 Task: Create Card Card0000000032 in Board Board0000000008 in Workspace WS0000000003 in Trello. Create Card Card0000000033 in Board Board0000000009 in Workspace WS0000000003 in Trello. Create Card Card0000000034 in Board Board0000000009 in Workspace WS0000000003 in Trello. Create Card Card0000000035 in Board Board0000000009 in Workspace WS0000000003 in Trello. Create Card Card0000000036 in Board Board0000000009 in Workspace WS0000000003 in Trello
Action: Mouse moved to (394, 383)
Screenshot: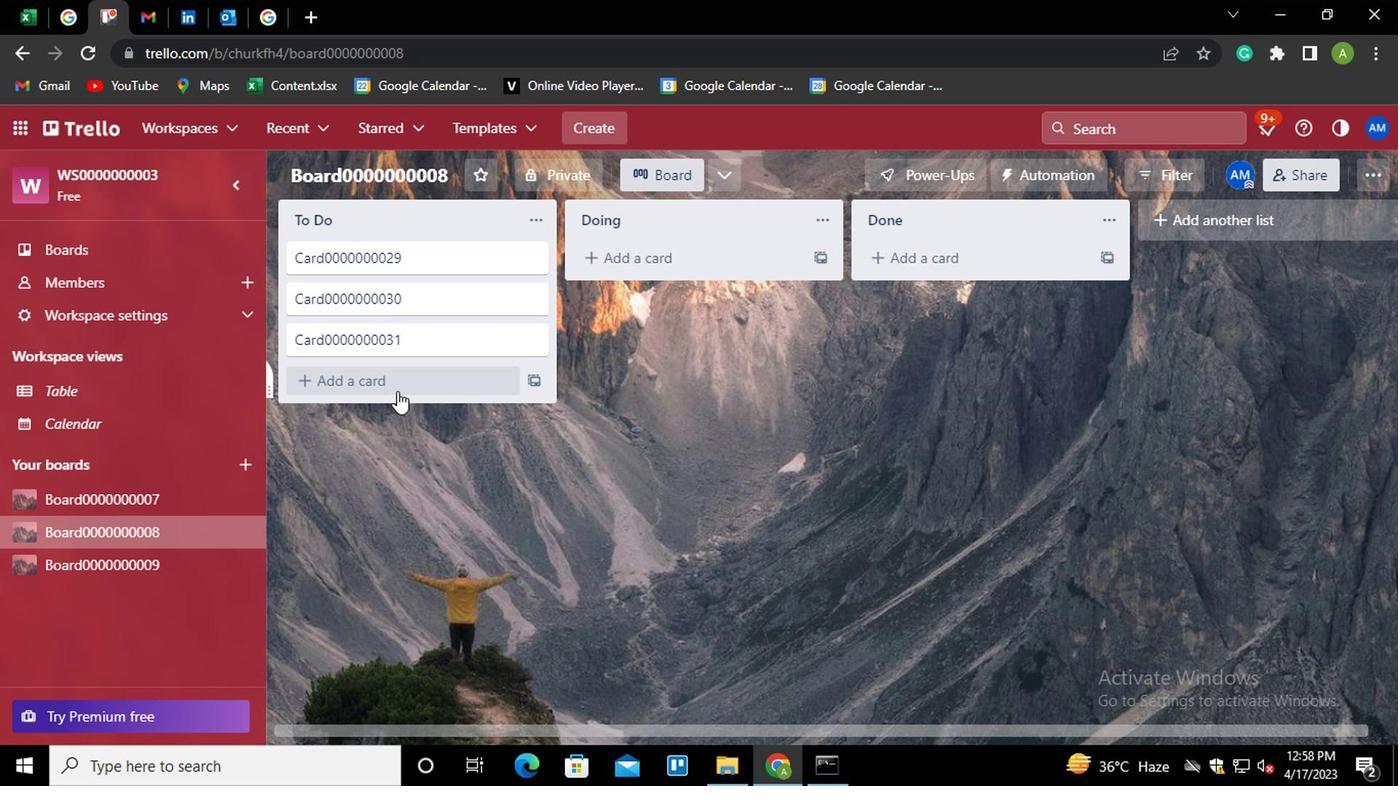 
Action: Mouse pressed left at (394, 383)
Screenshot: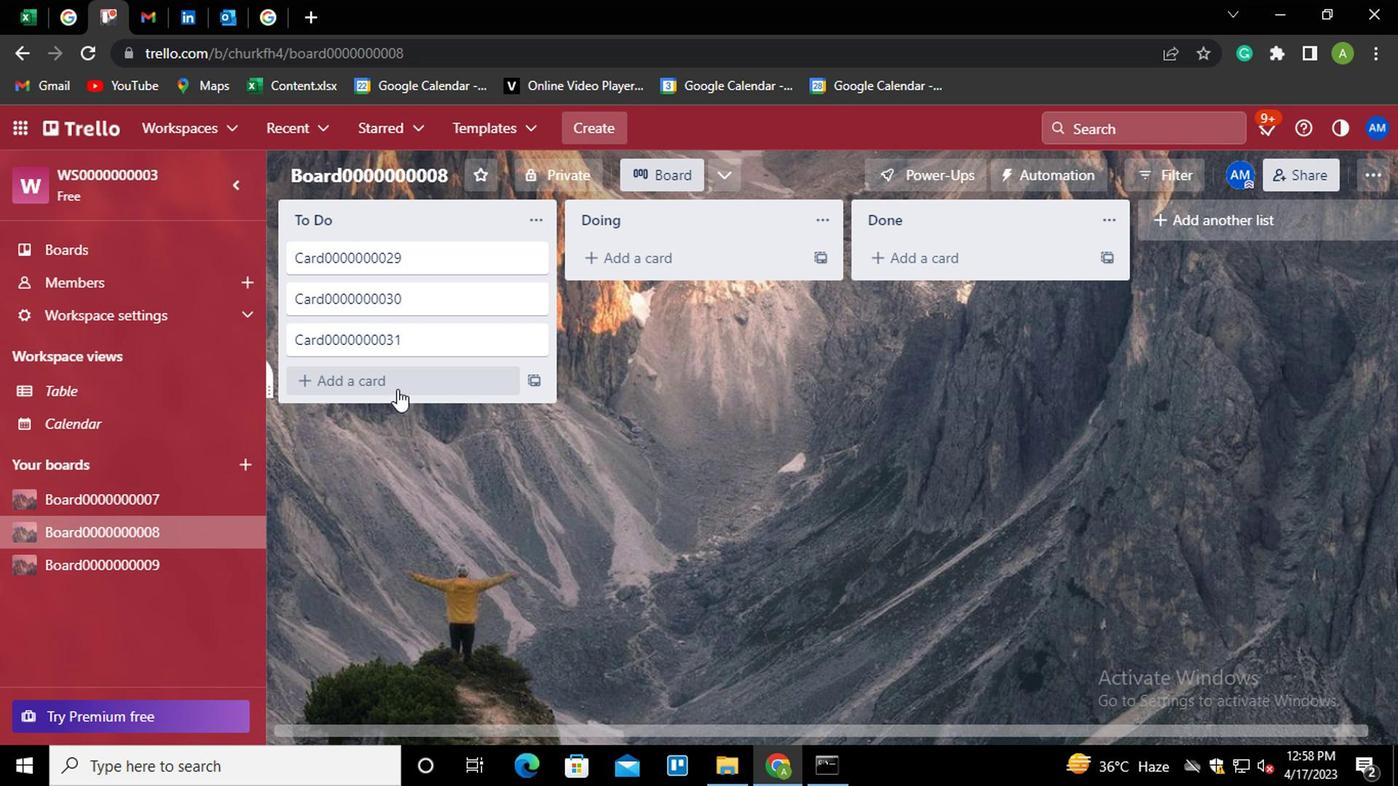 
Action: Mouse moved to (287, 460)
Screenshot: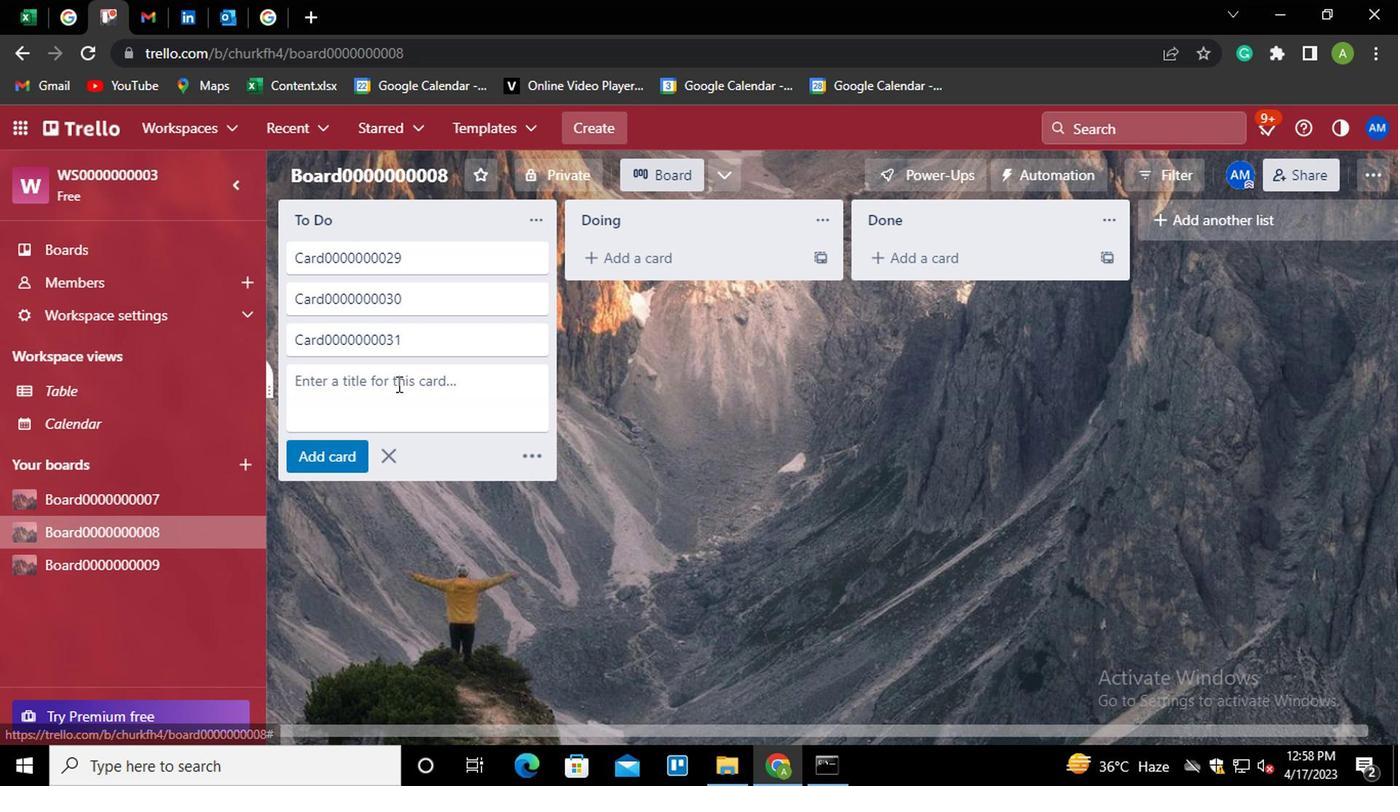 
Action: Key pressed <Key.shift>CARD0000000032
Screenshot: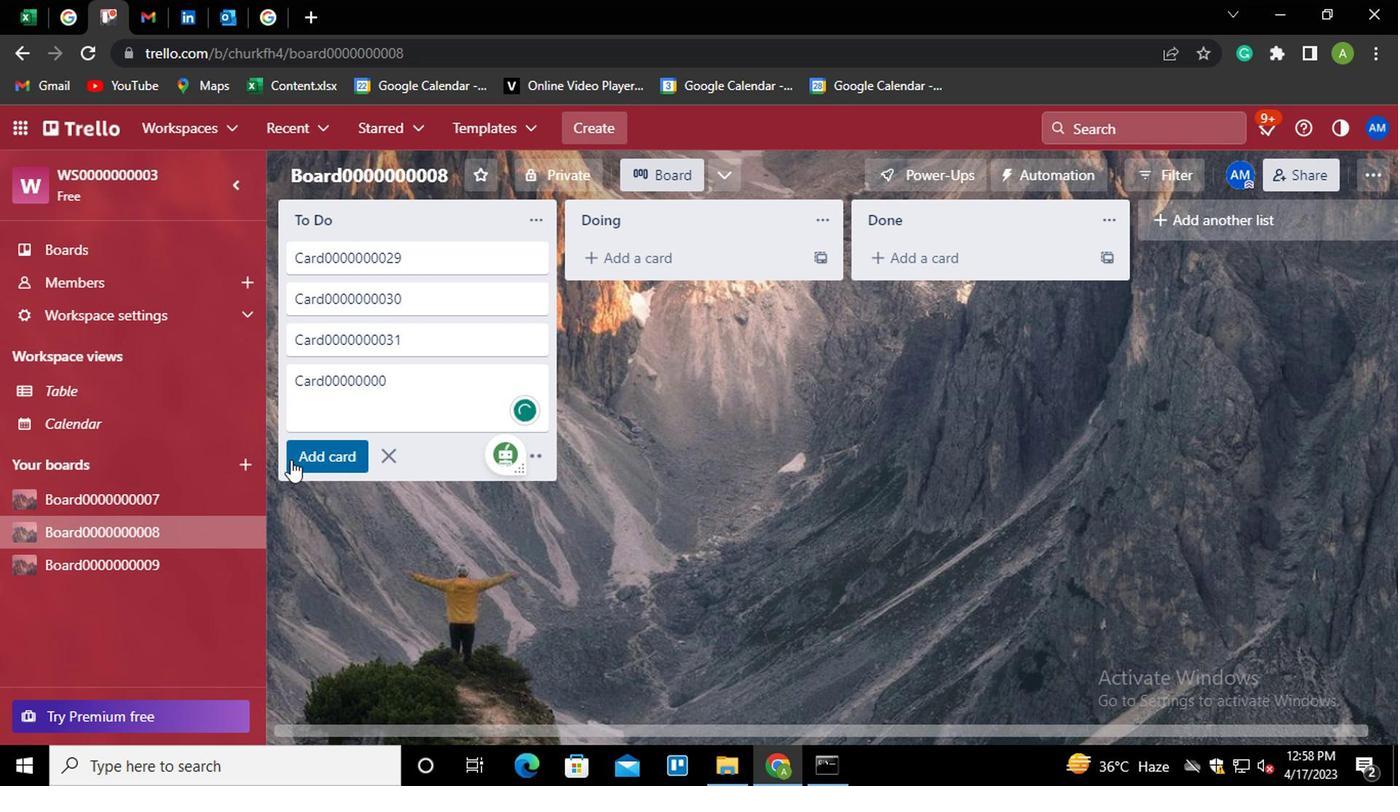 
Action: Mouse moved to (563, 555)
Screenshot: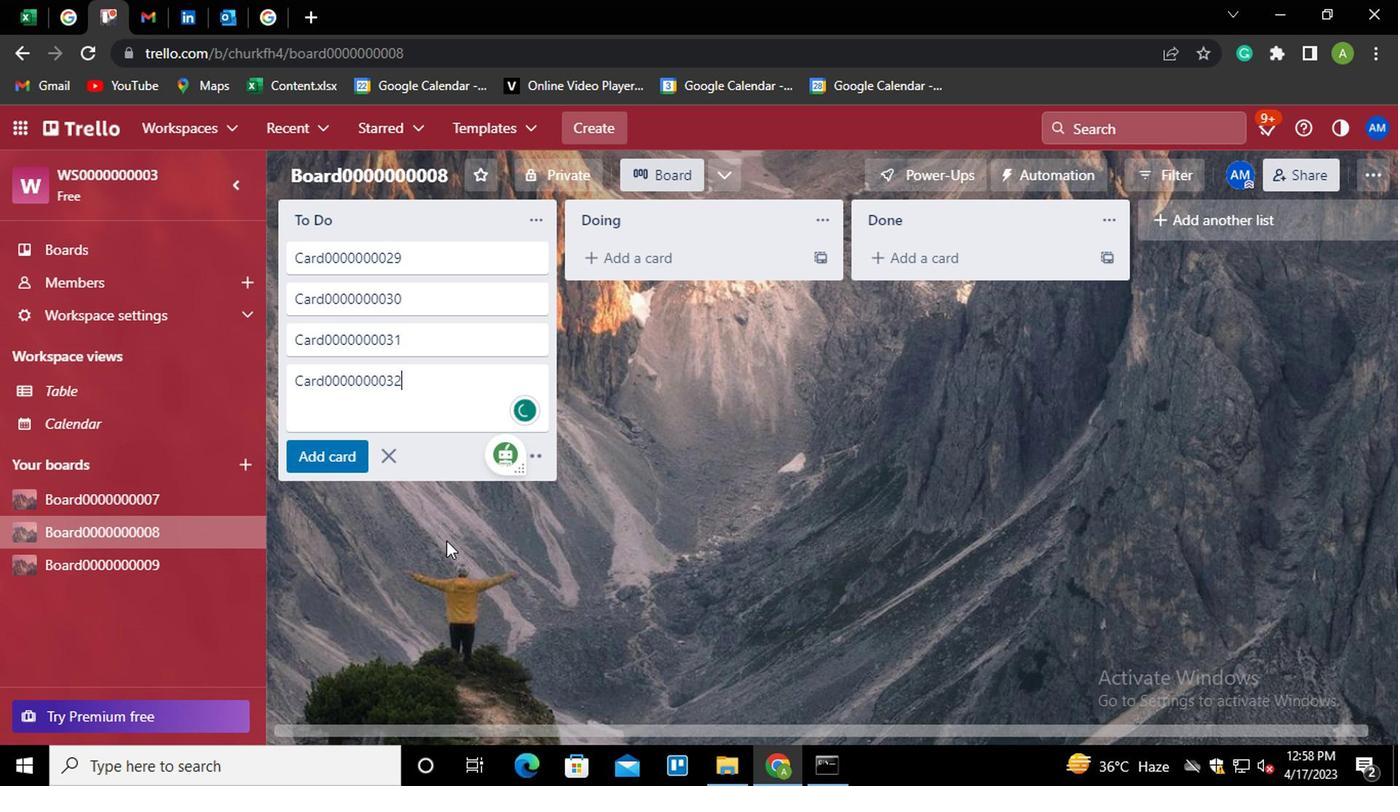 
Action: Mouse pressed left at (563, 555)
Screenshot: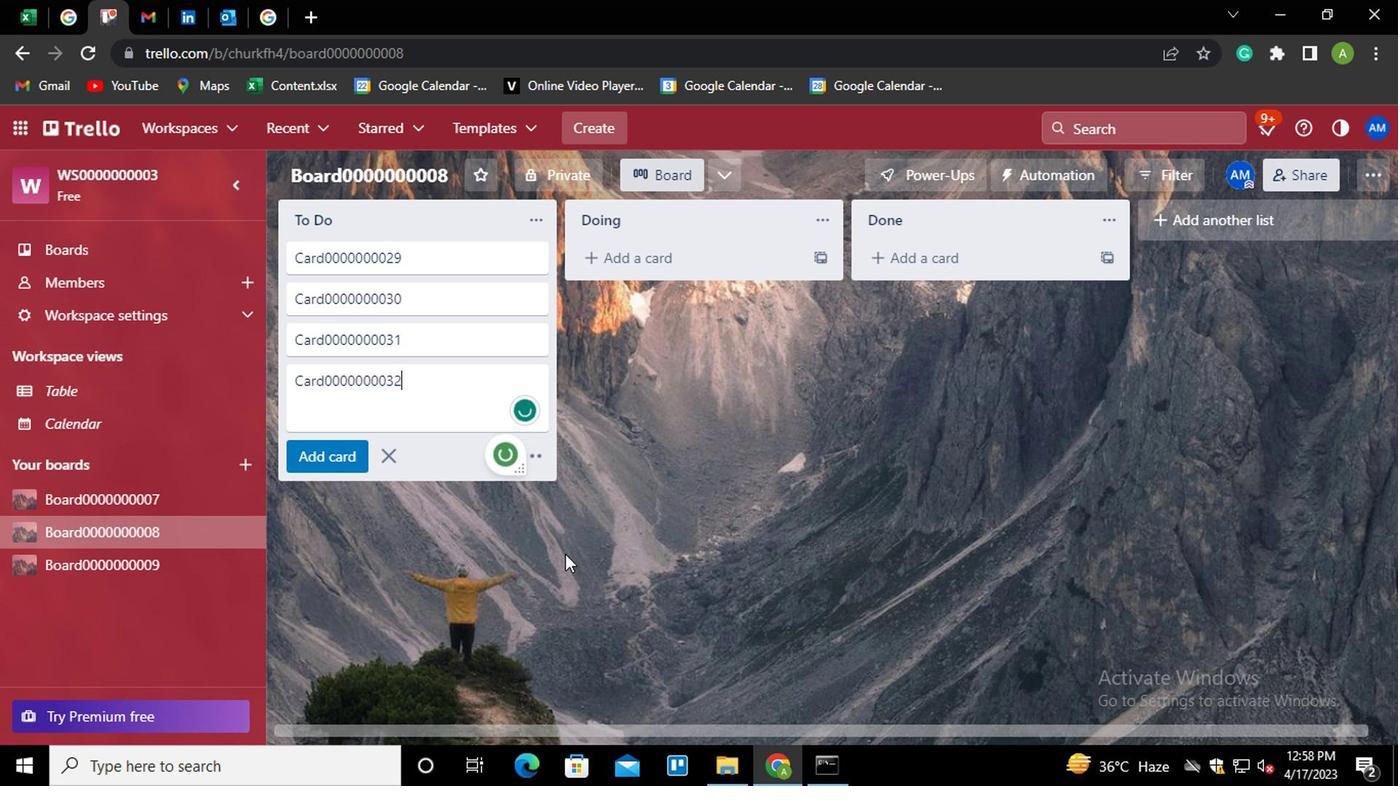 
Action: Mouse moved to (161, 570)
Screenshot: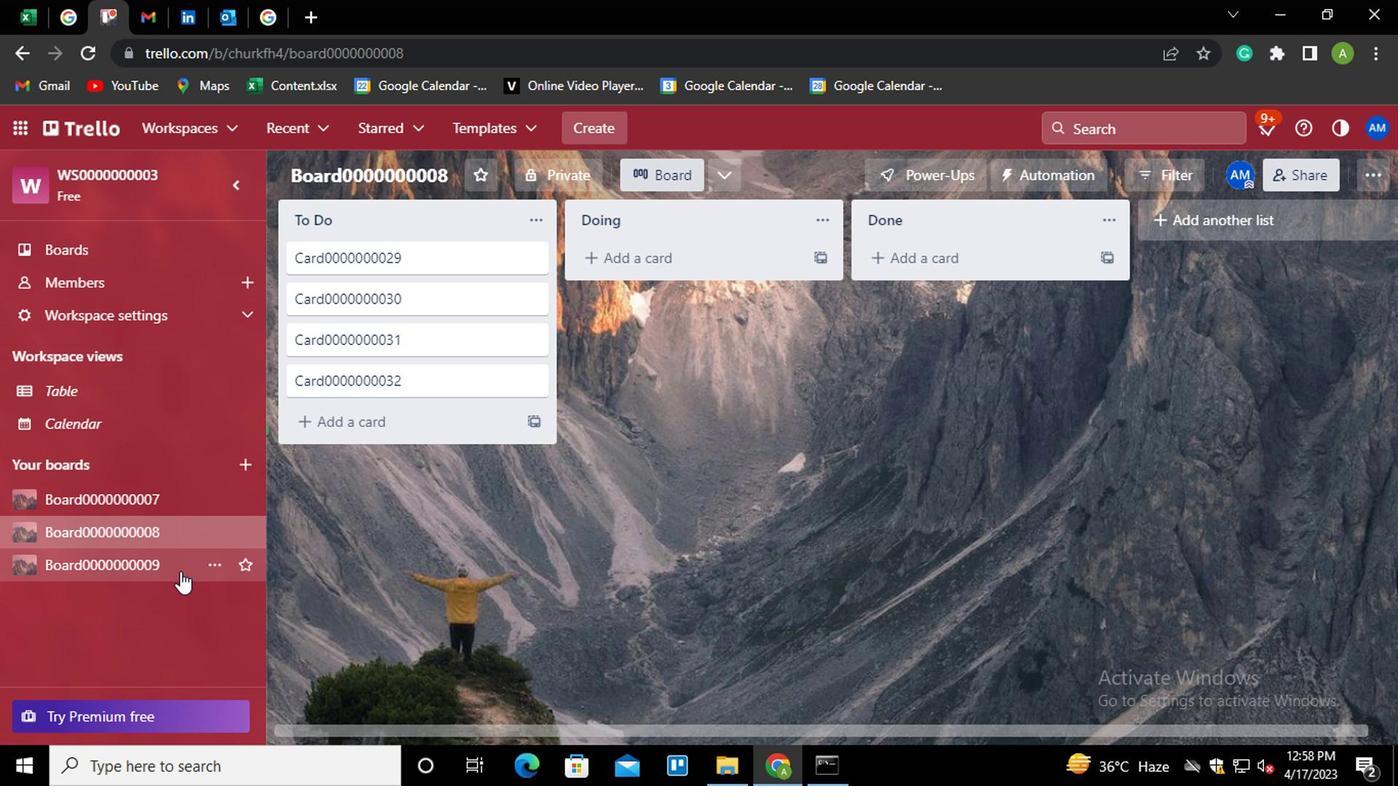 
Action: Mouse pressed left at (161, 570)
Screenshot: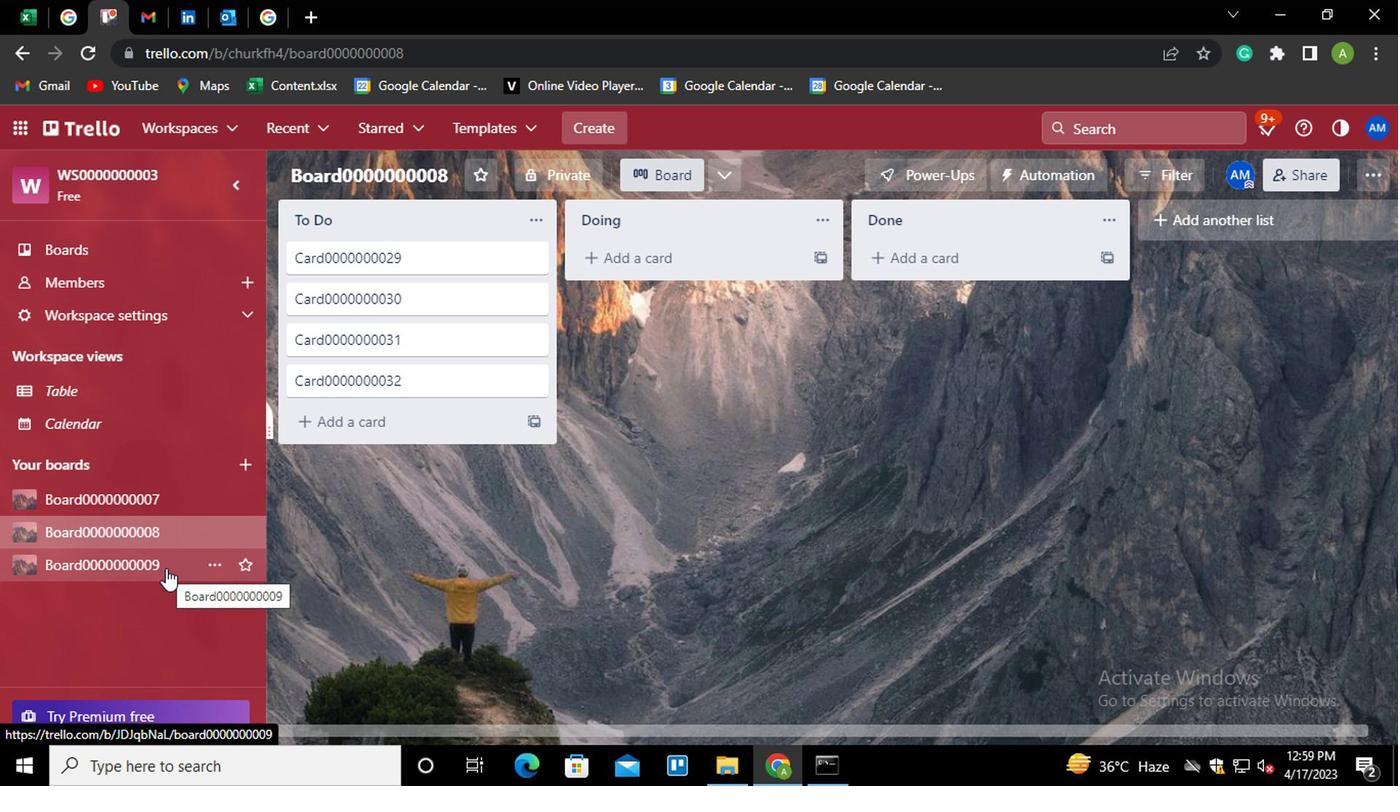 
Action: Mouse moved to (331, 293)
Screenshot: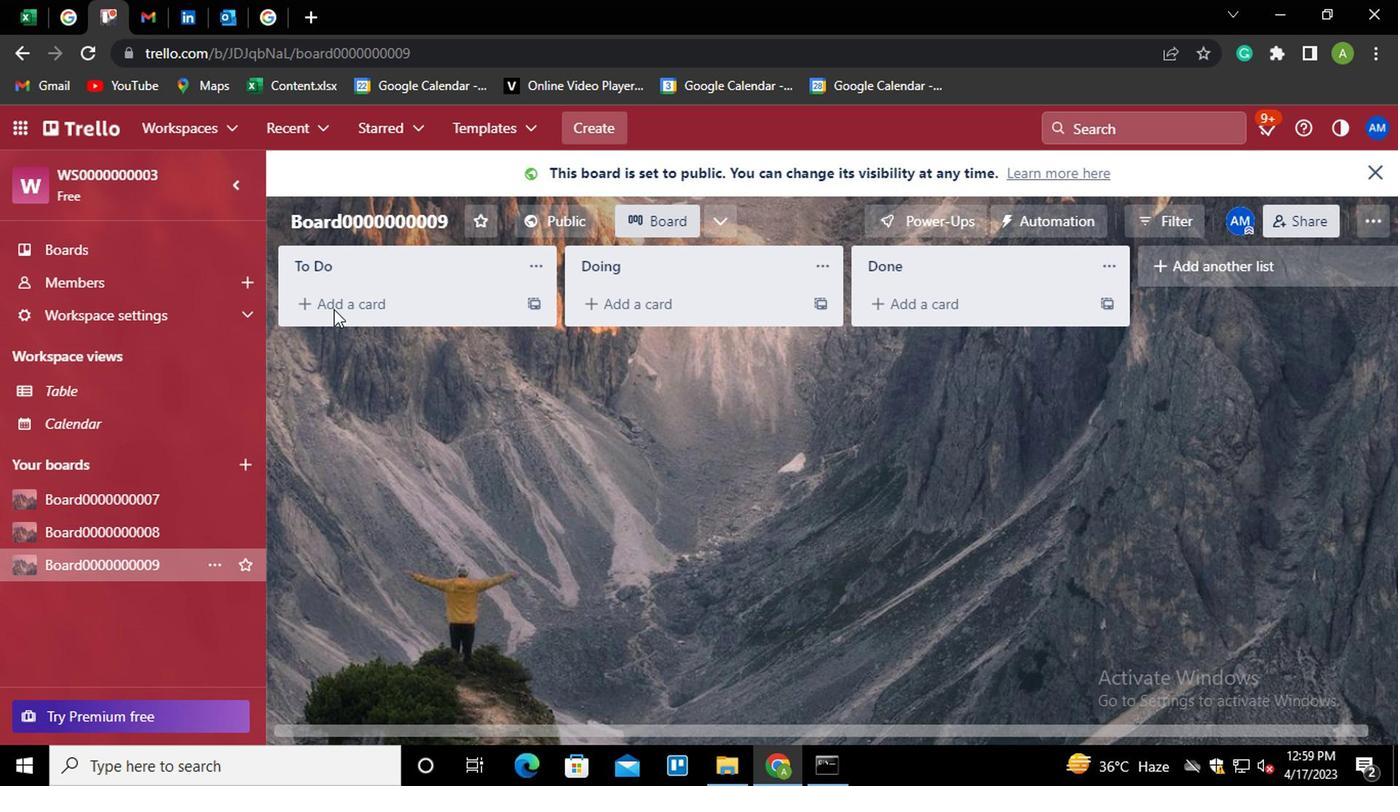 
Action: Mouse pressed left at (331, 293)
Screenshot: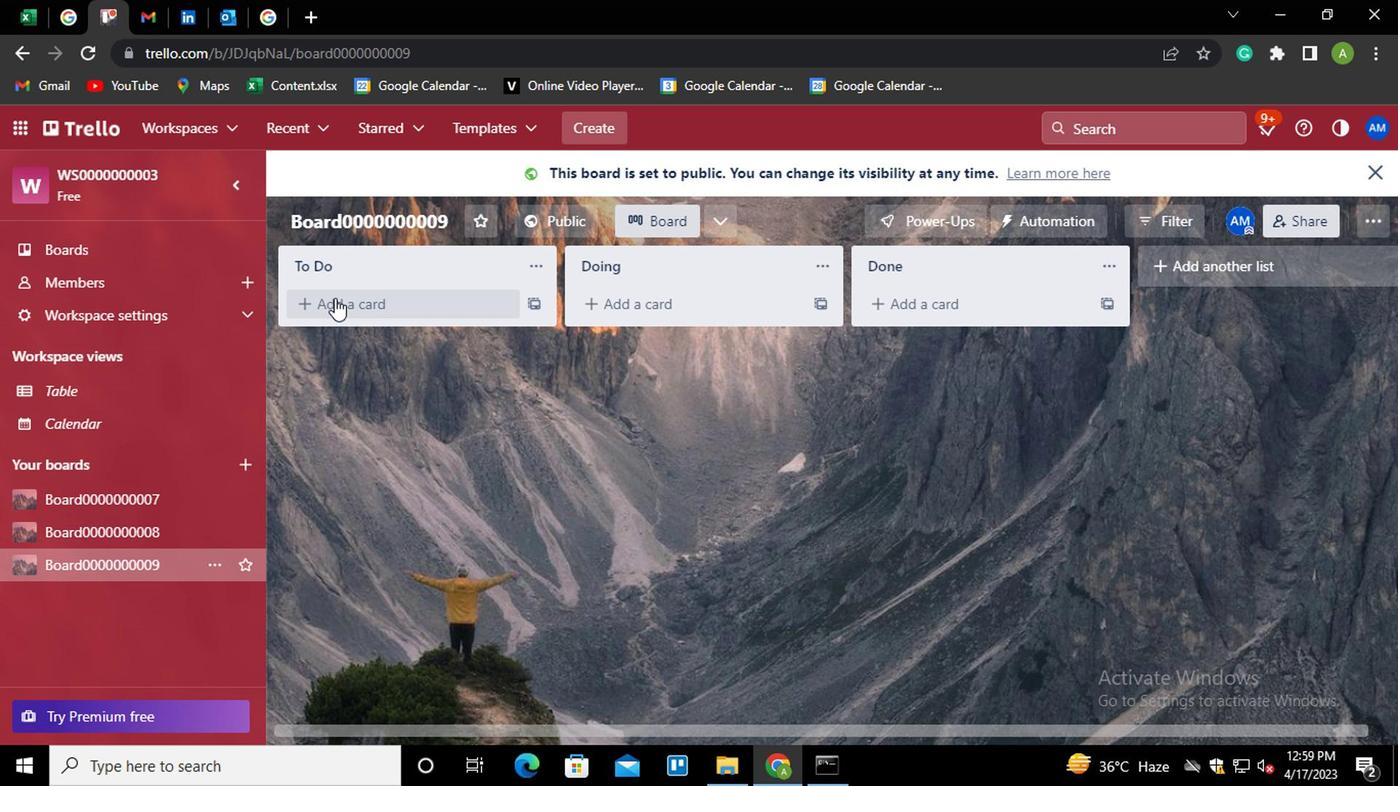 
Action: Mouse moved to (322, 300)
Screenshot: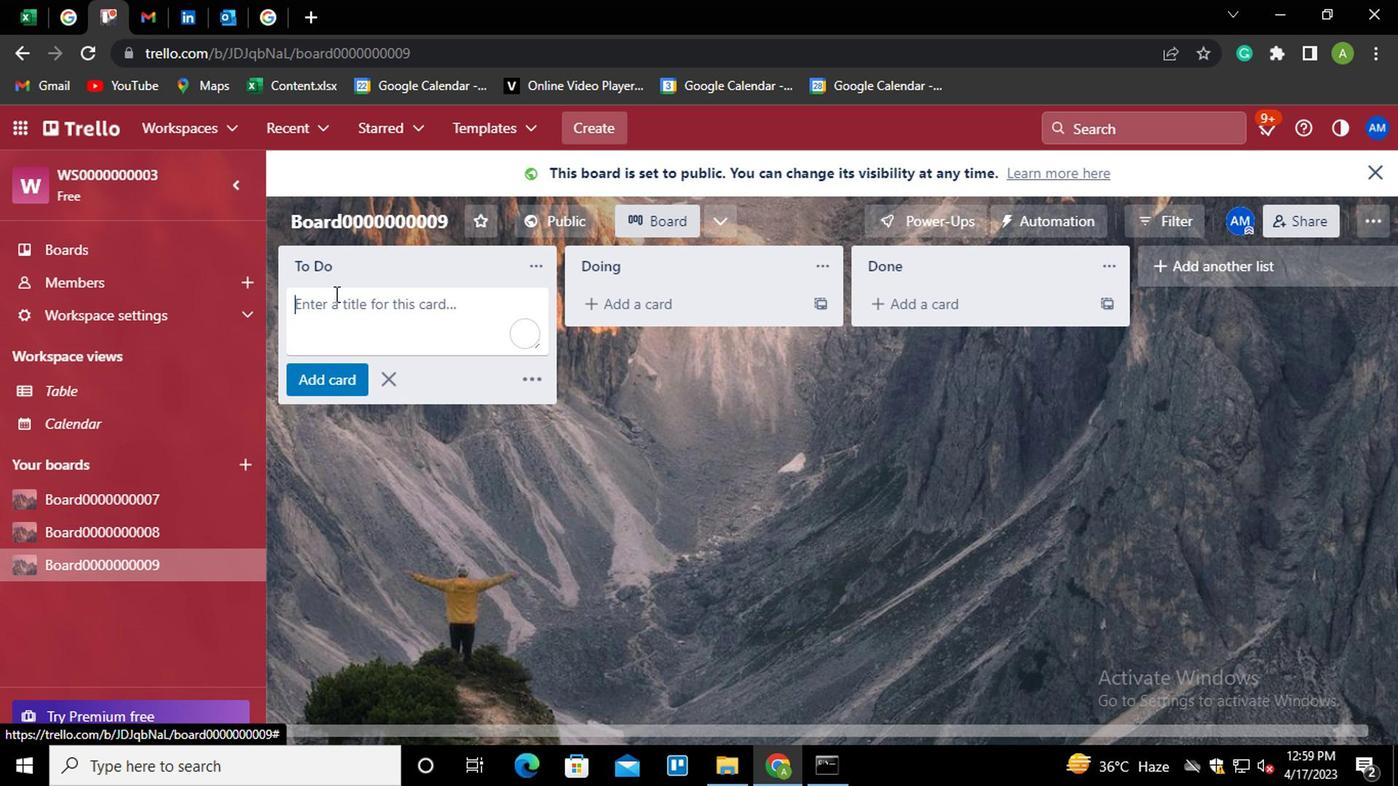 
Action: Key pressed <Key.shift>CARD0000000033<Key.enter><Key.shift>CAE<Key.backspace>RD0000000034<Key.enter><Key.shift><Key.shift><Key.shift>CARD0000000035<Key.enter><Key.shift>CARD0000000036
Screenshot: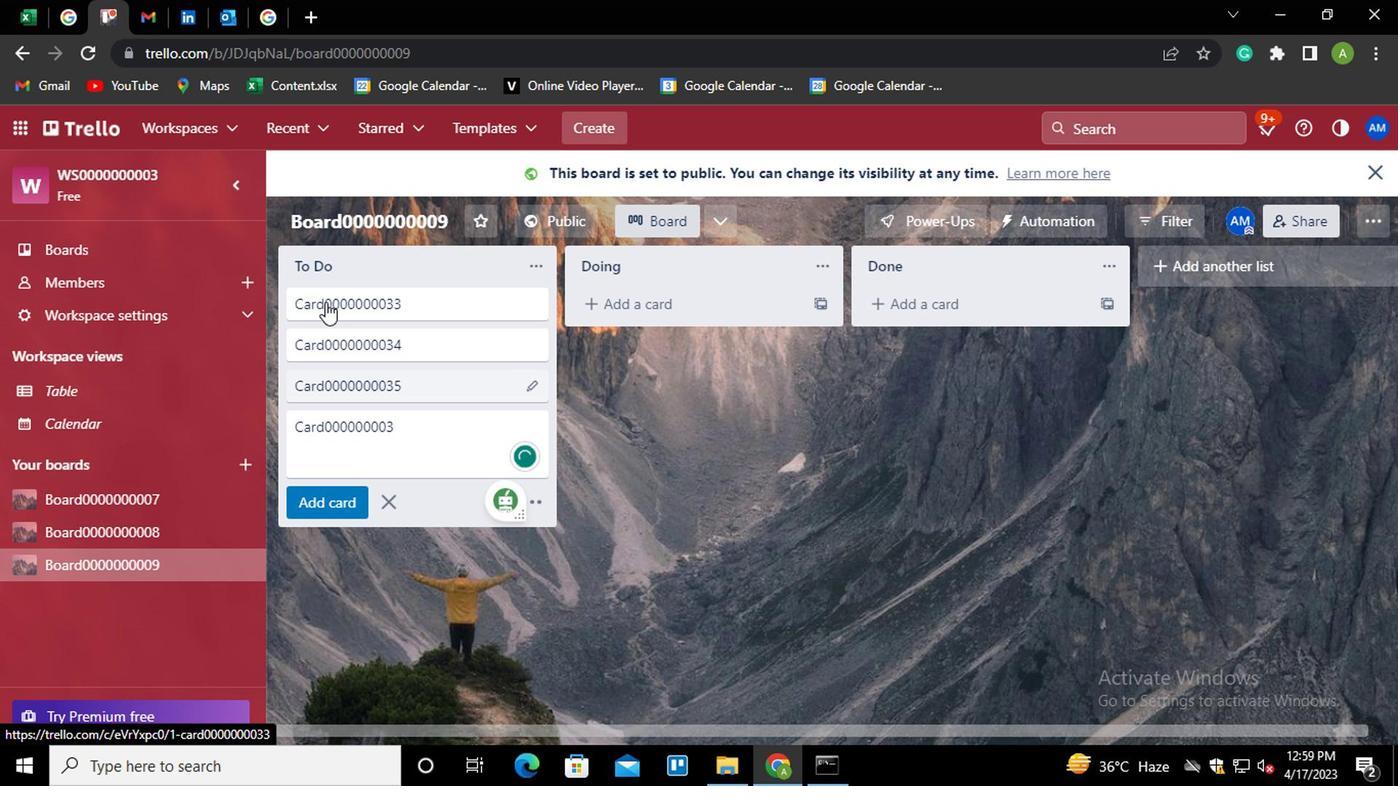 
Action: Mouse moved to (663, 489)
Screenshot: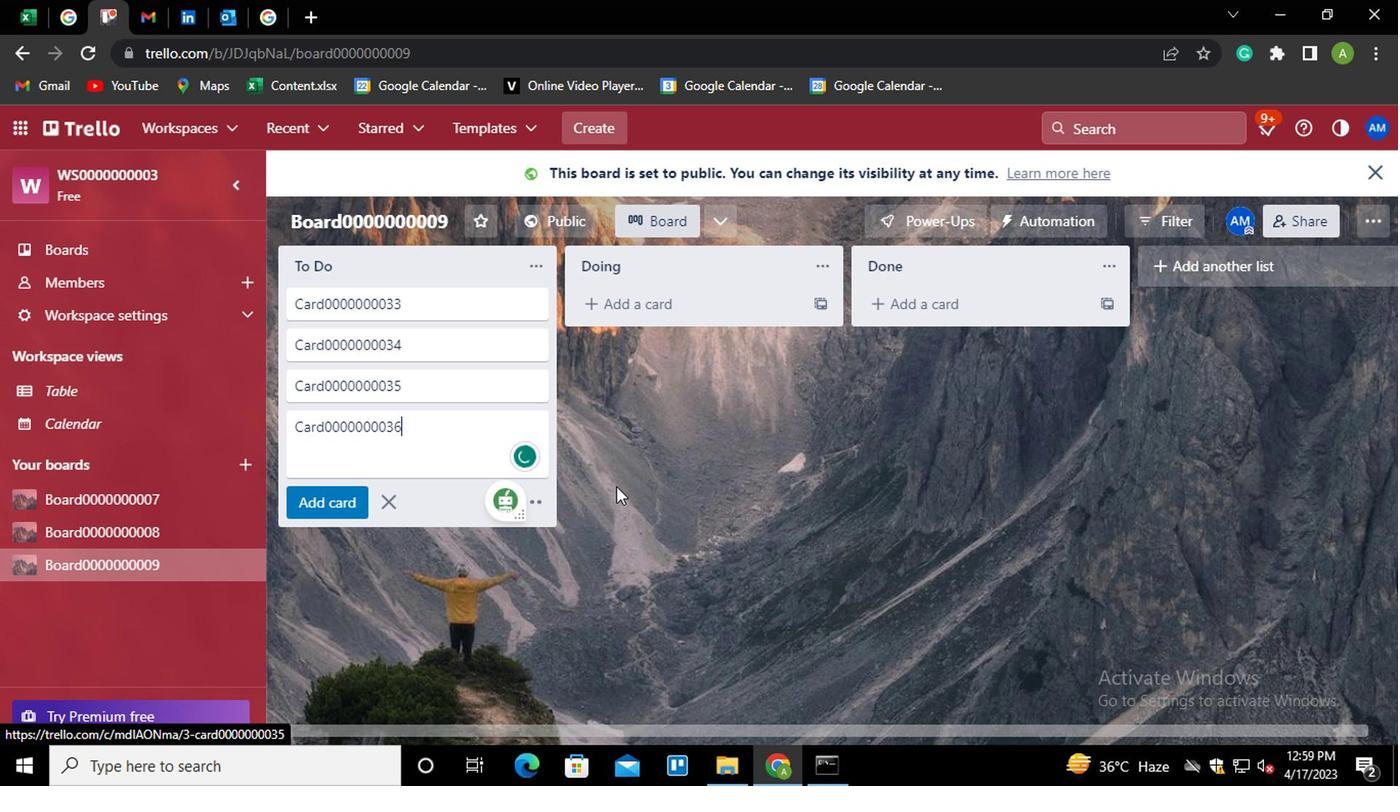 
Action: Mouse pressed left at (663, 489)
Screenshot: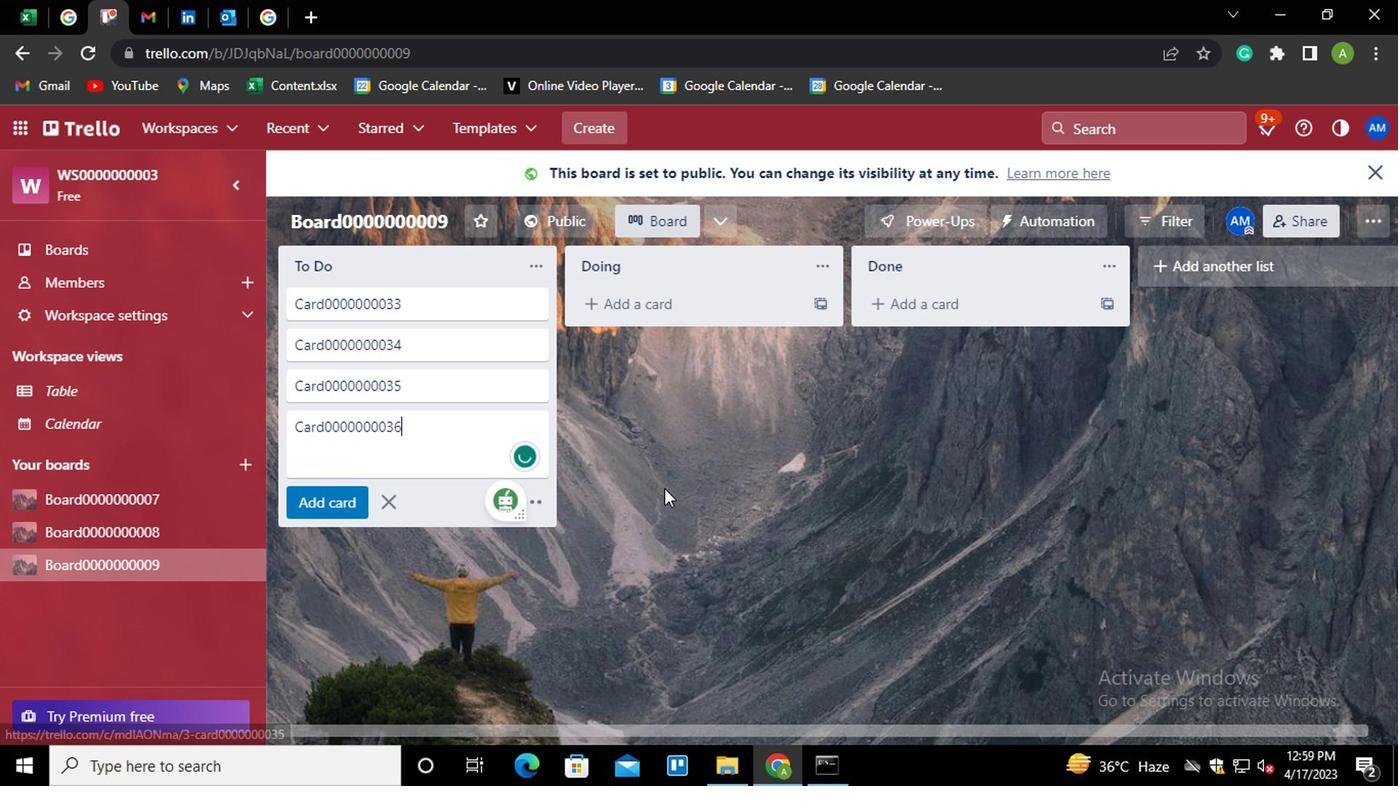 
Action: Mouse moved to (667, 492)
Screenshot: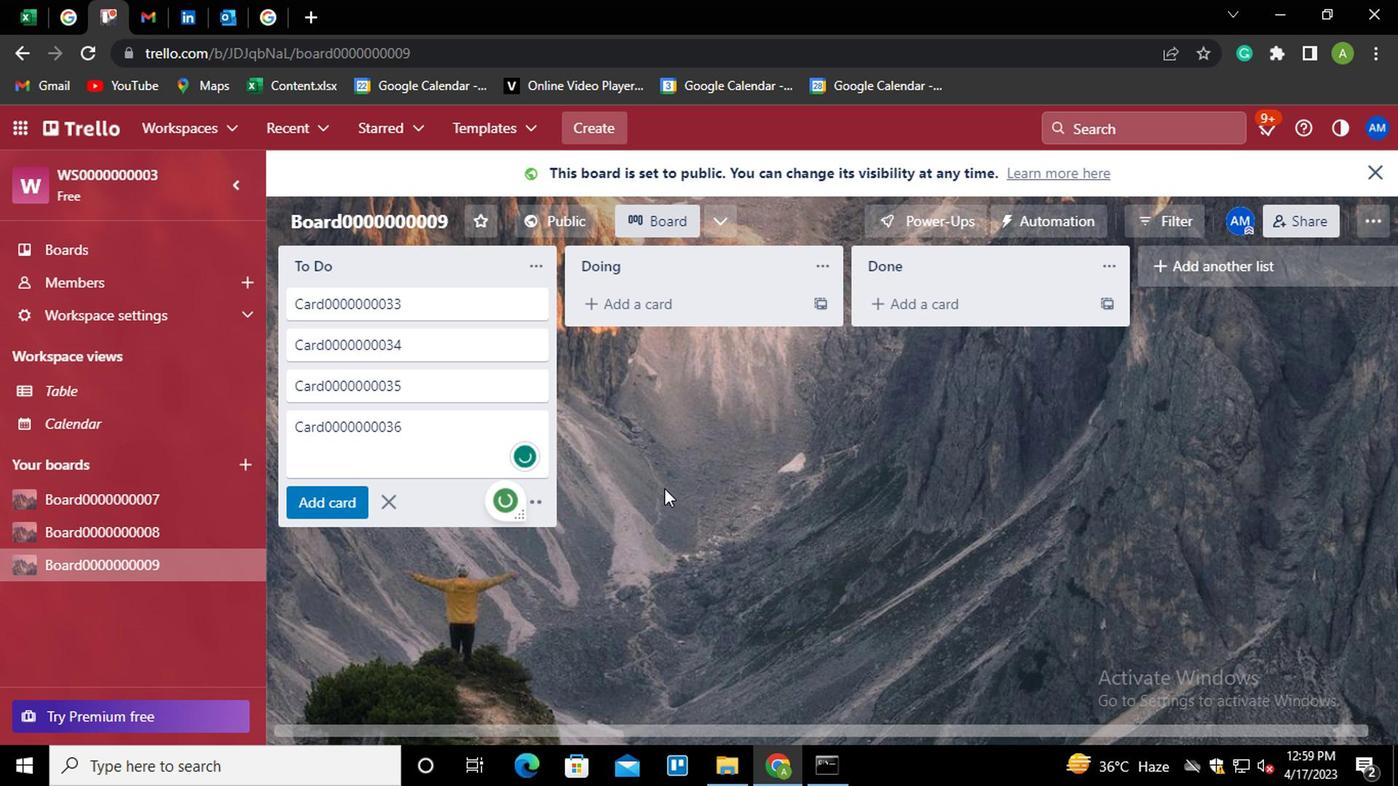 
